 Task: Create a rule from the Recommended list, Task Added to this Project -> add SubTasks in the project BlazePath with SubTasks Gather and Analyse Requirements , Design and Implement Solution , System Test and UAT , Release to Production / Go Live
Action: Mouse moved to (738, 505)
Screenshot: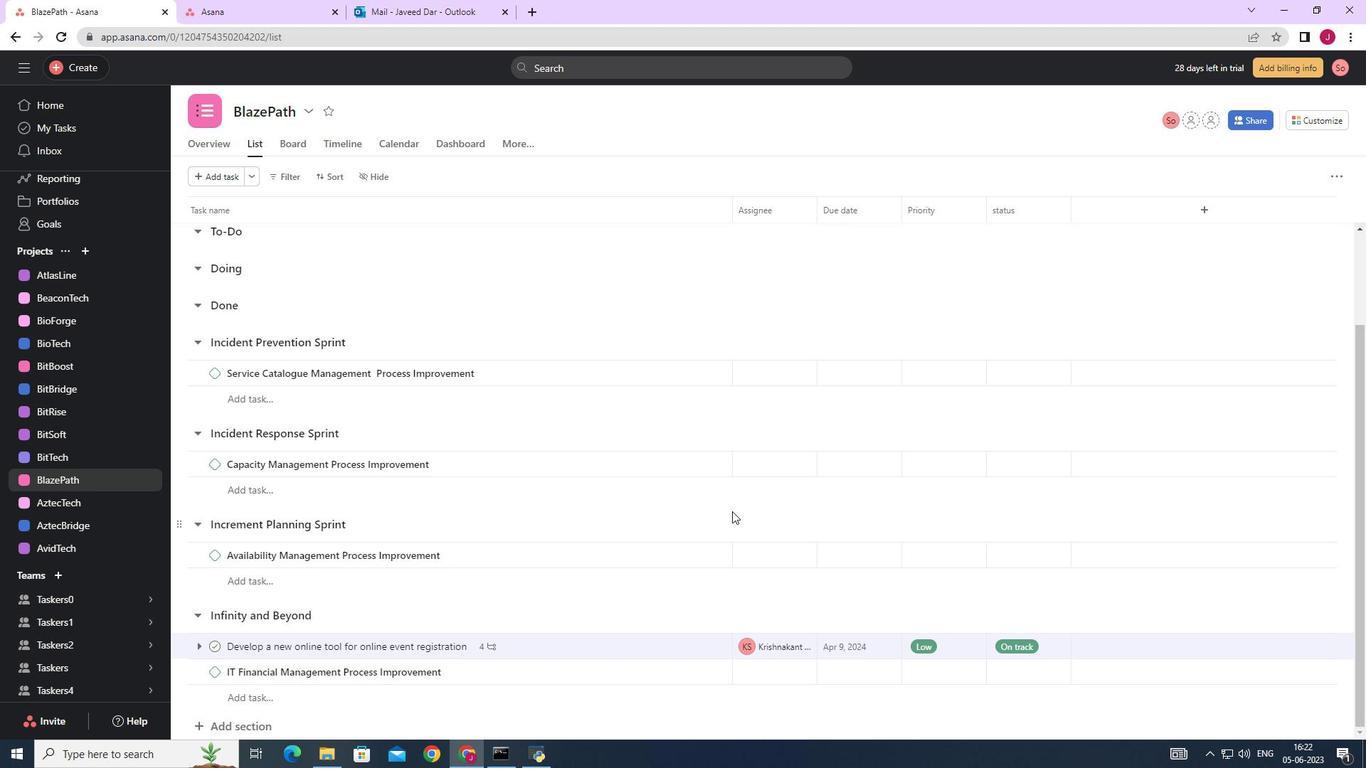 
Action: Mouse scrolled (738, 506) with delta (0, 0)
Screenshot: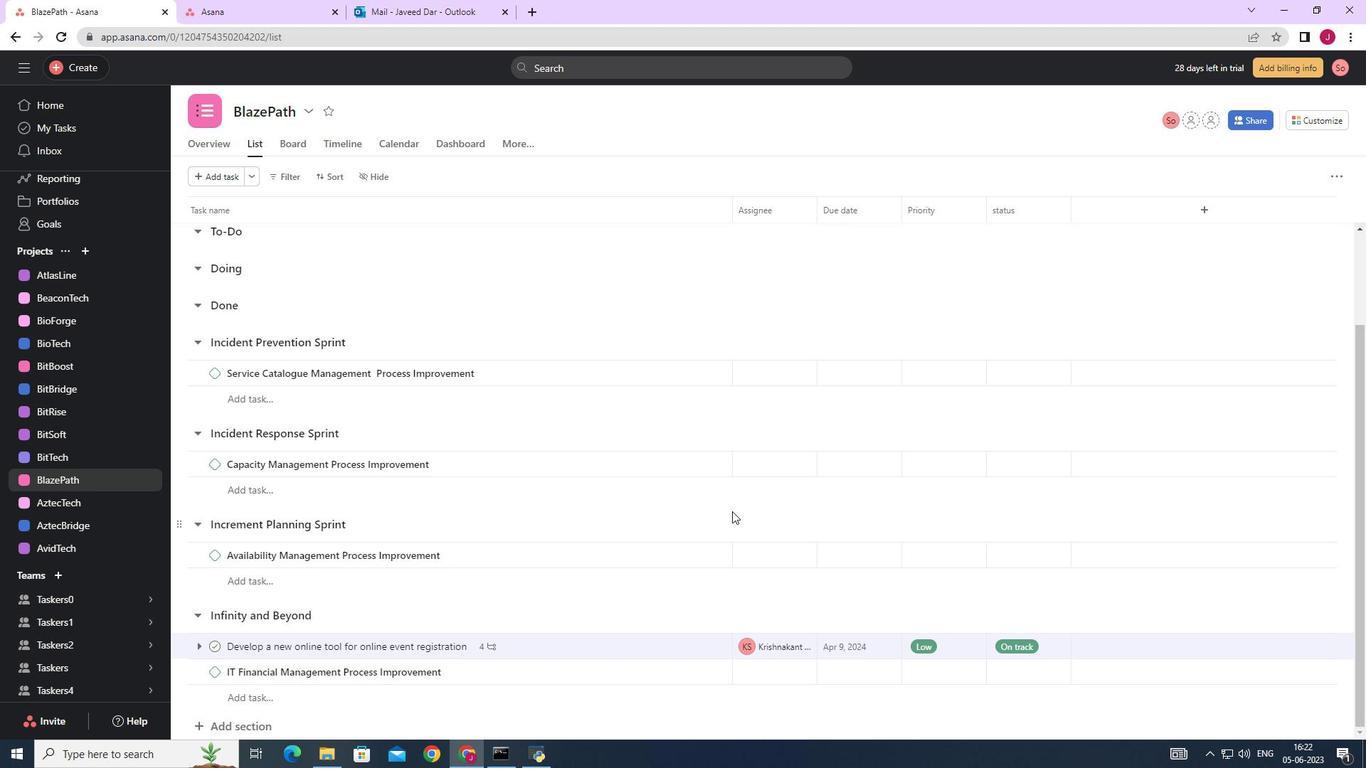 
Action: Mouse scrolled (738, 506) with delta (0, 0)
Screenshot: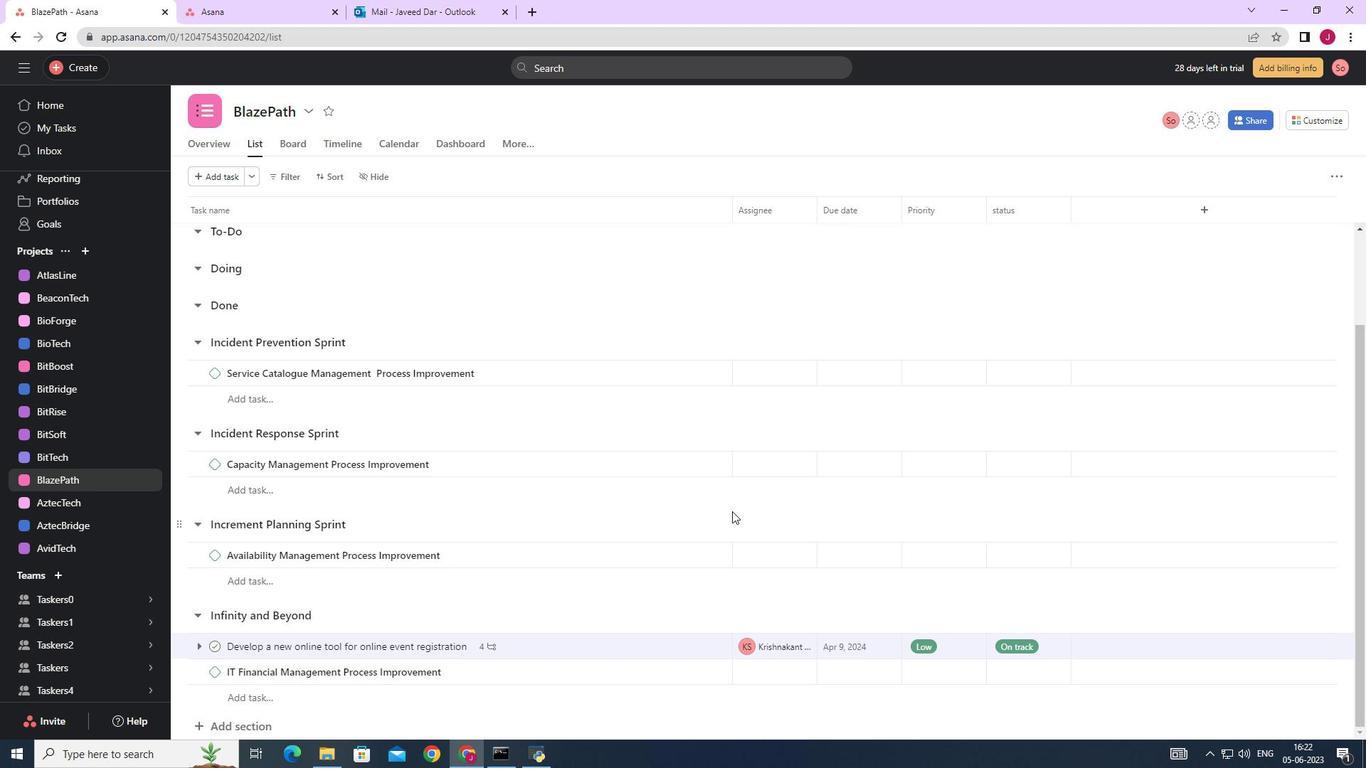 
Action: Mouse moved to (738, 502)
Screenshot: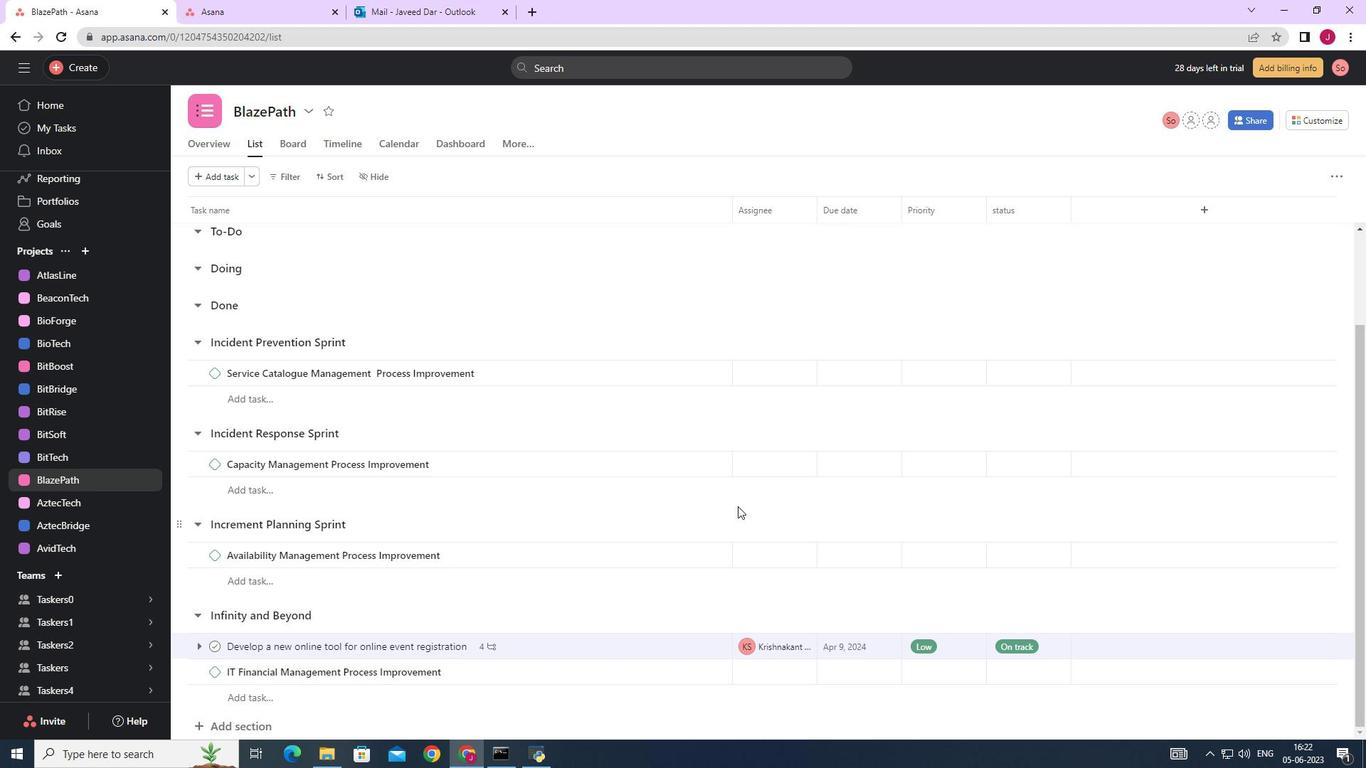 
Action: Mouse scrolled (738, 503) with delta (0, 0)
Screenshot: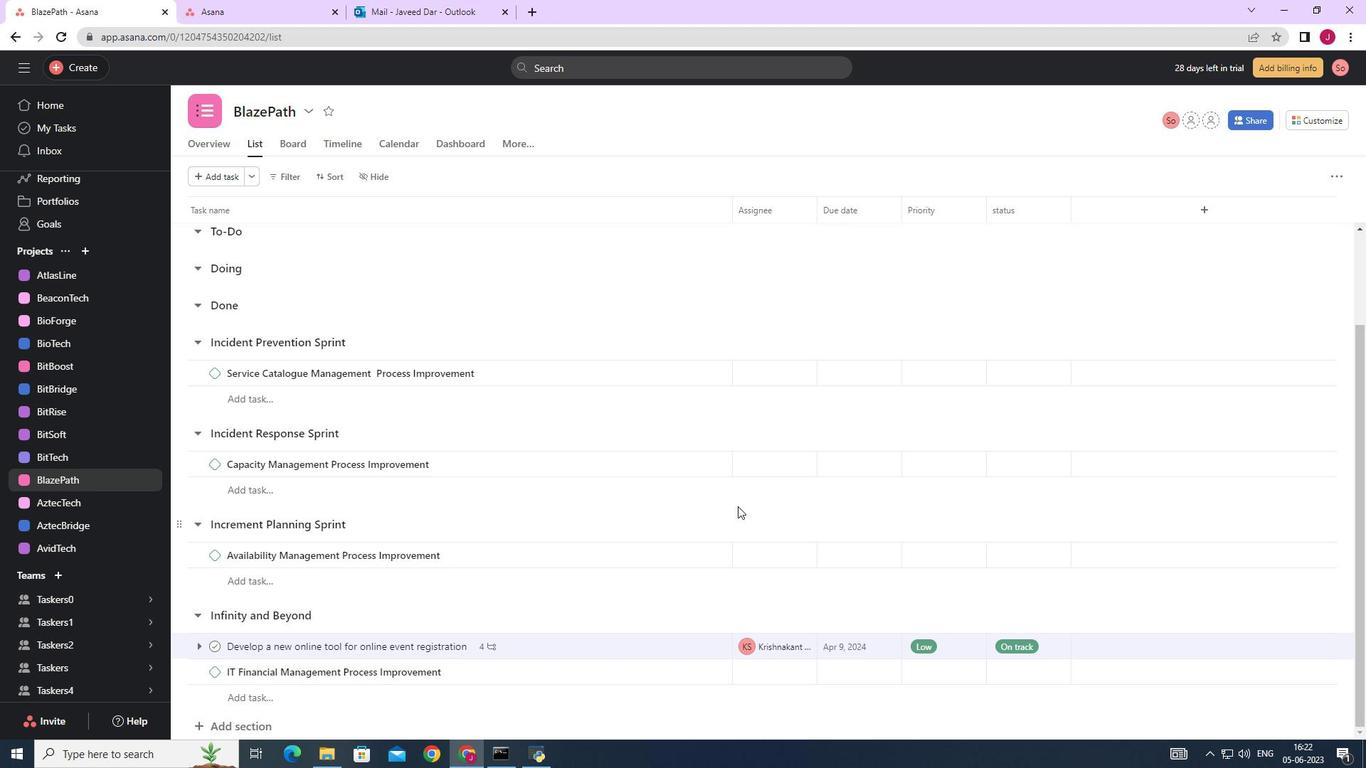 
Action: Mouse moved to (1322, 119)
Screenshot: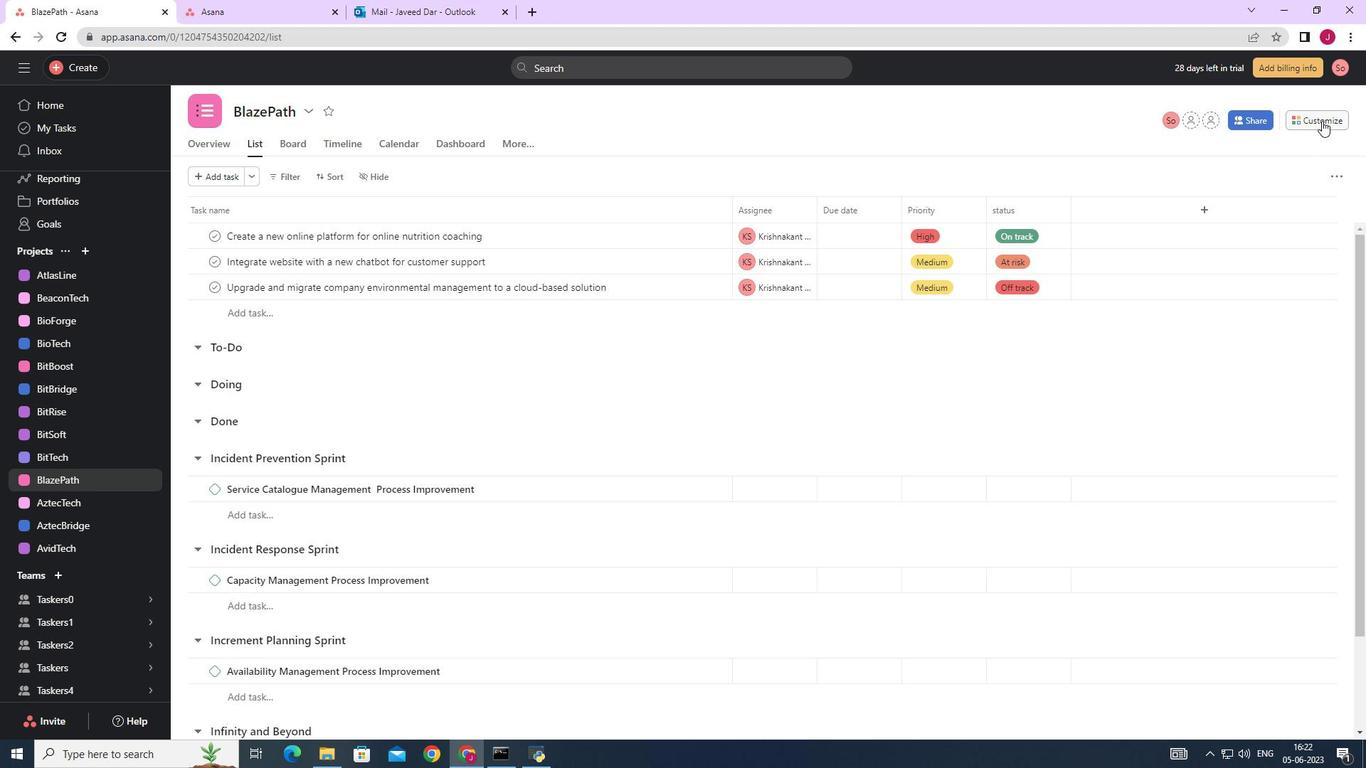 
Action: Mouse pressed left at (1322, 119)
Screenshot: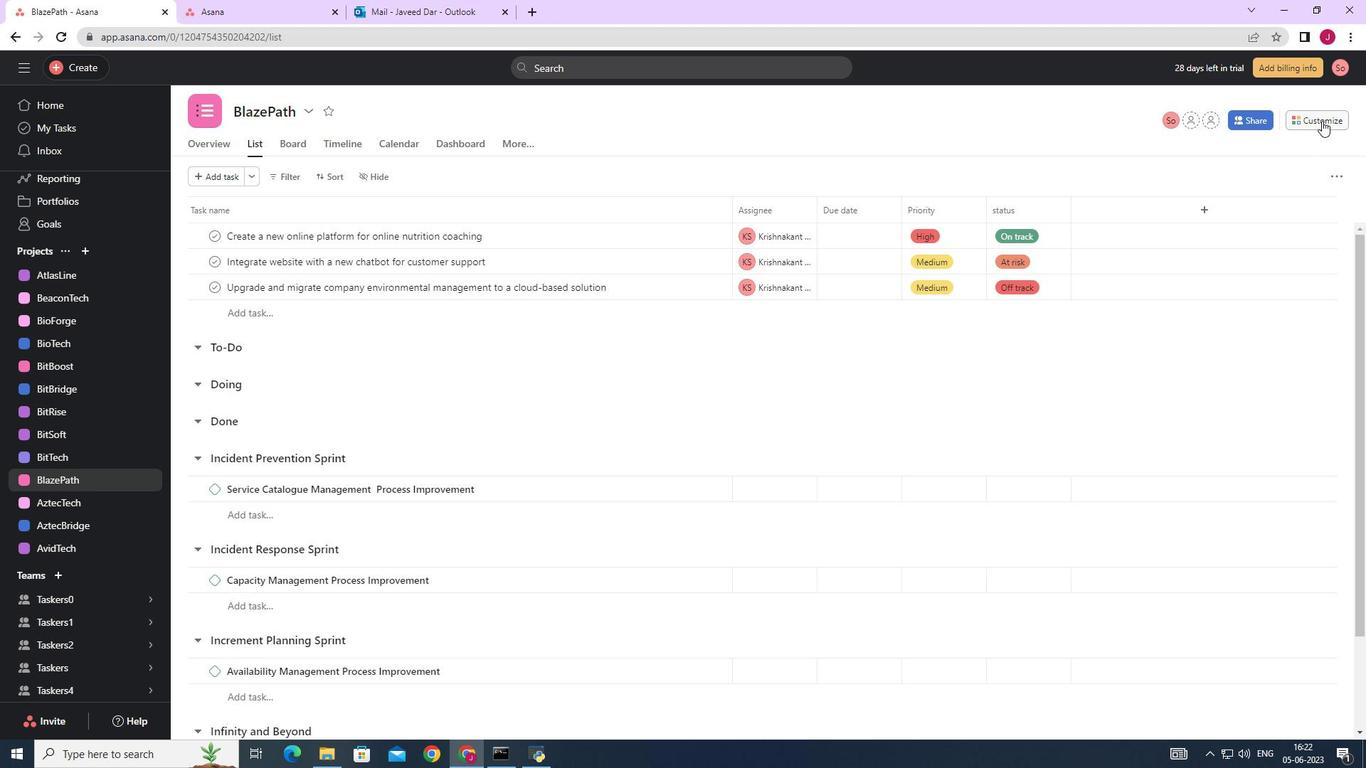 
Action: Mouse moved to (1069, 312)
Screenshot: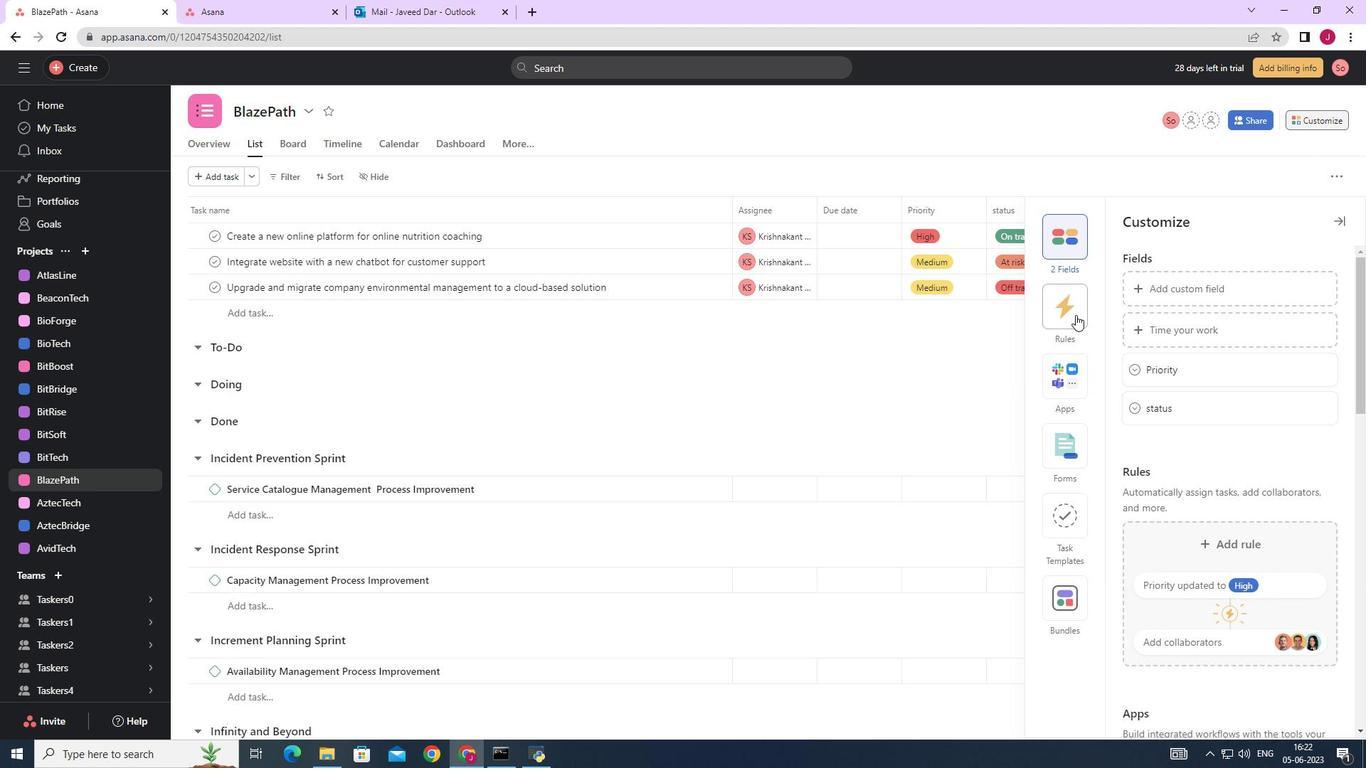 
Action: Mouse pressed left at (1069, 312)
Screenshot: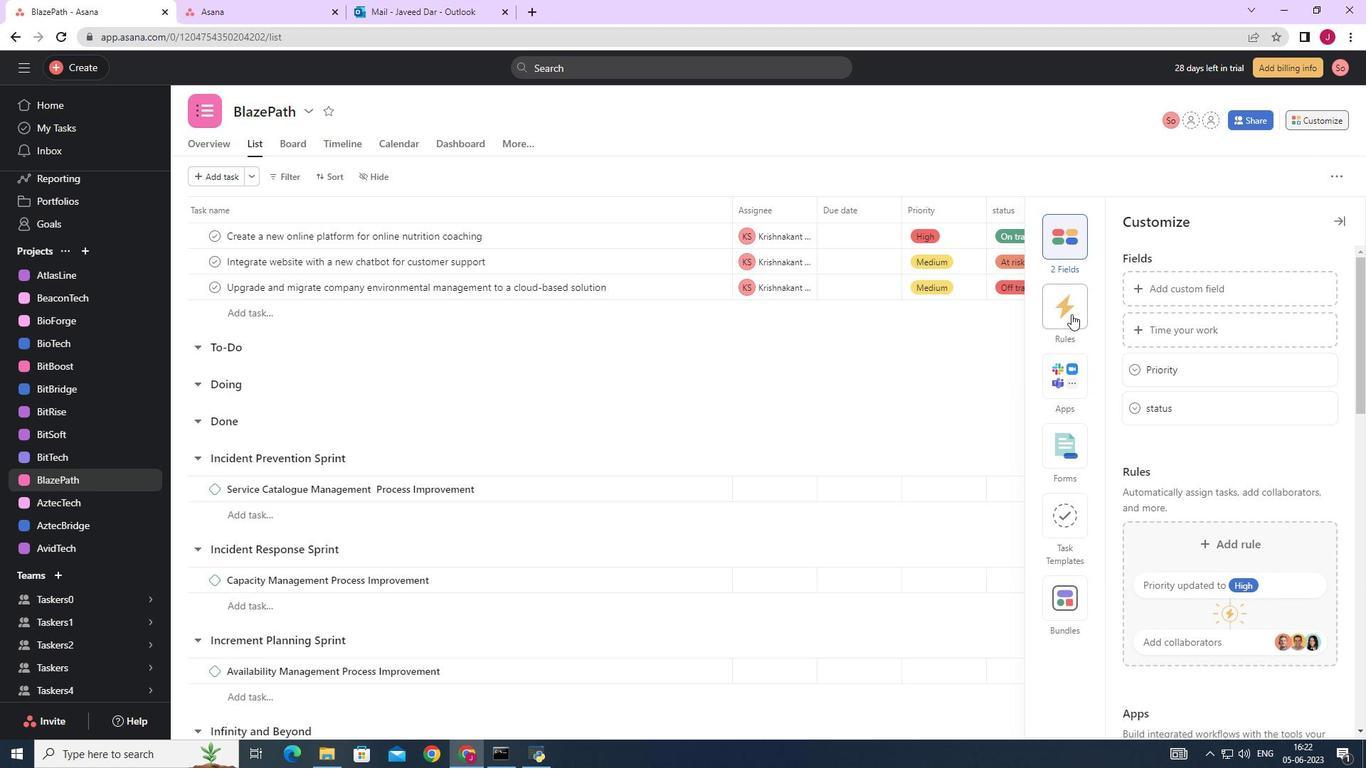 
Action: Mouse moved to (1166, 331)
Screenshot: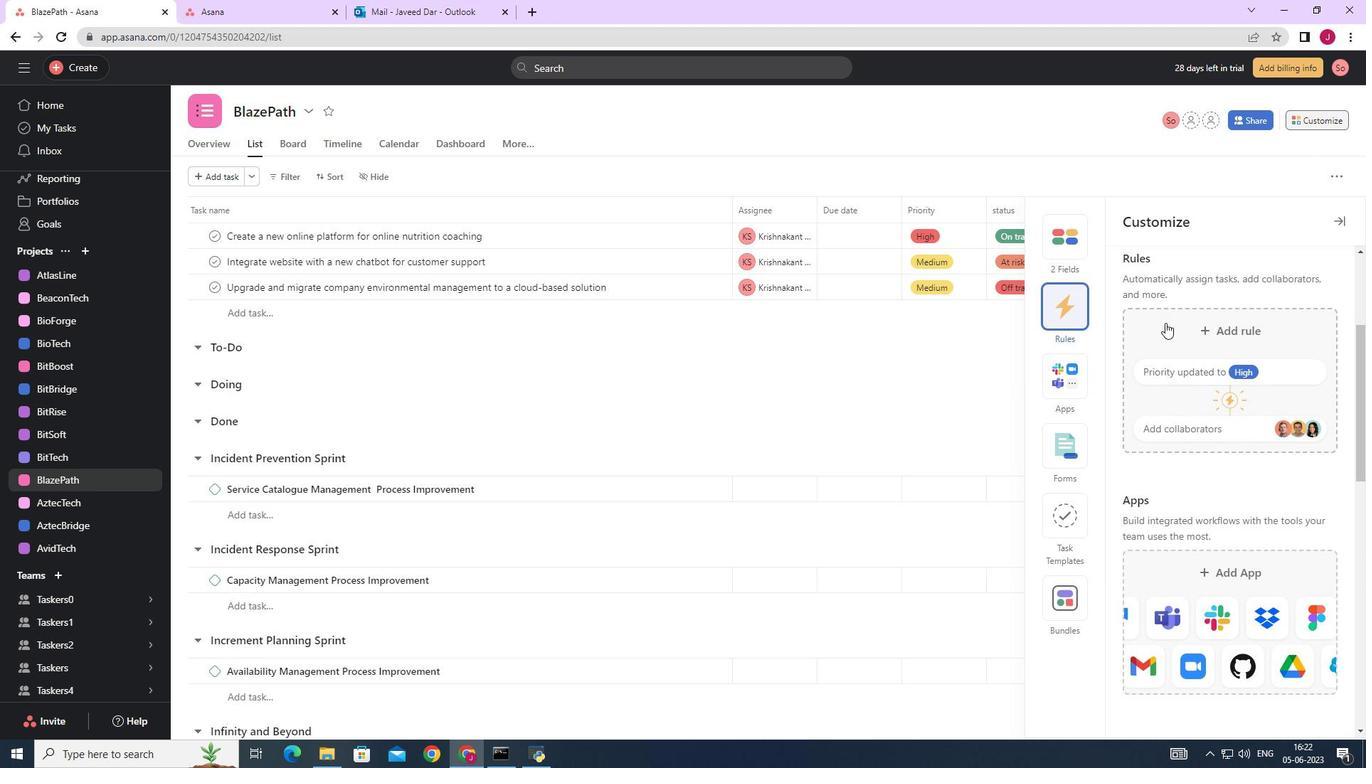 
Action: Mouse pressed left at (1166, 331)
Screenshot: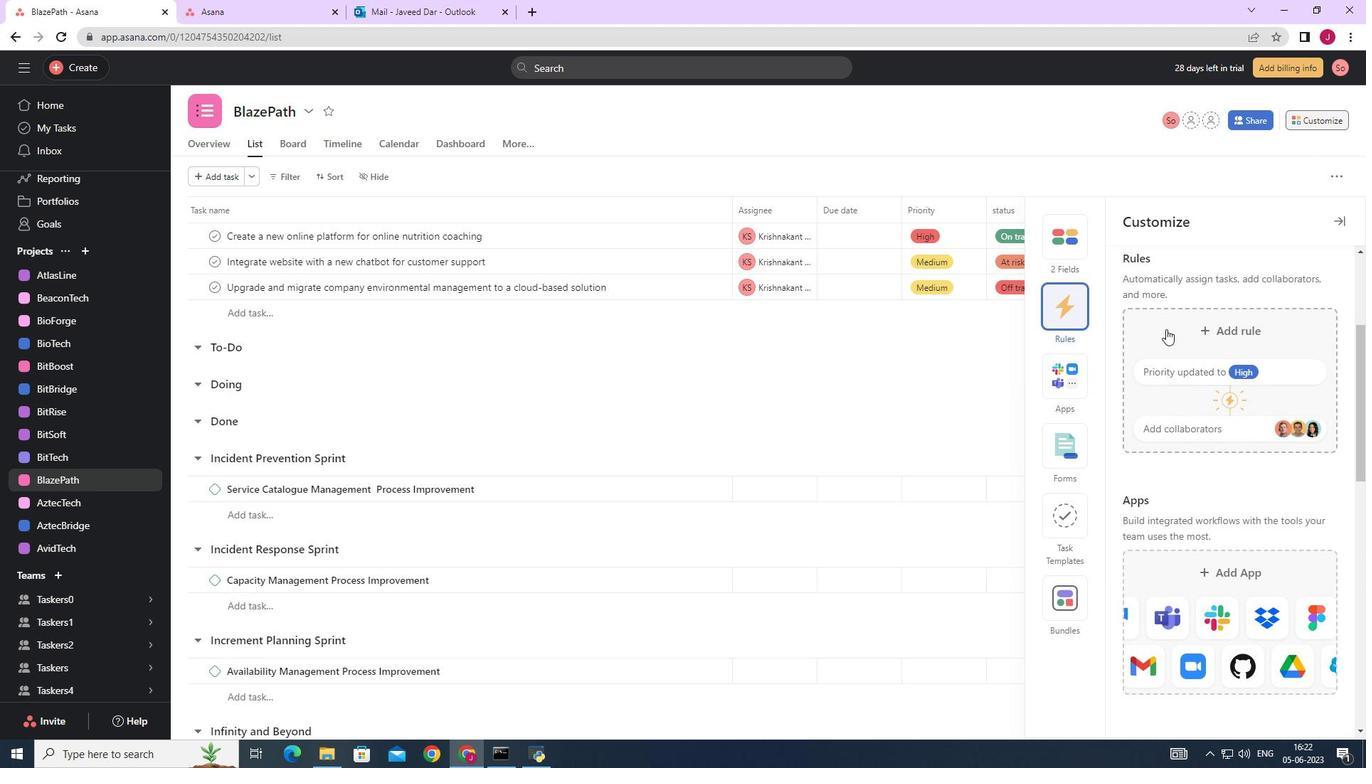 
Action: Mouse moved to (591, 211)
Screenshot: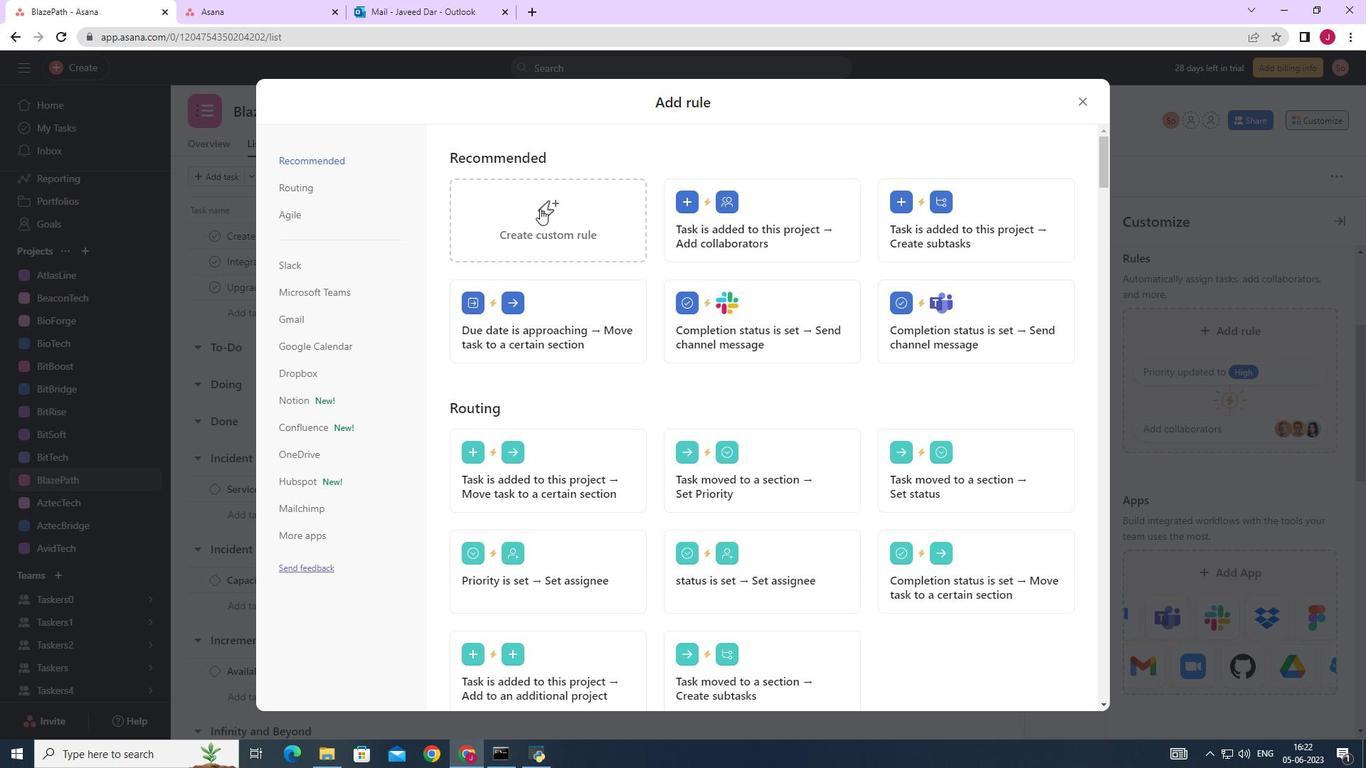 
Action: Mouse pressed left at (591, 211)
Screenshot: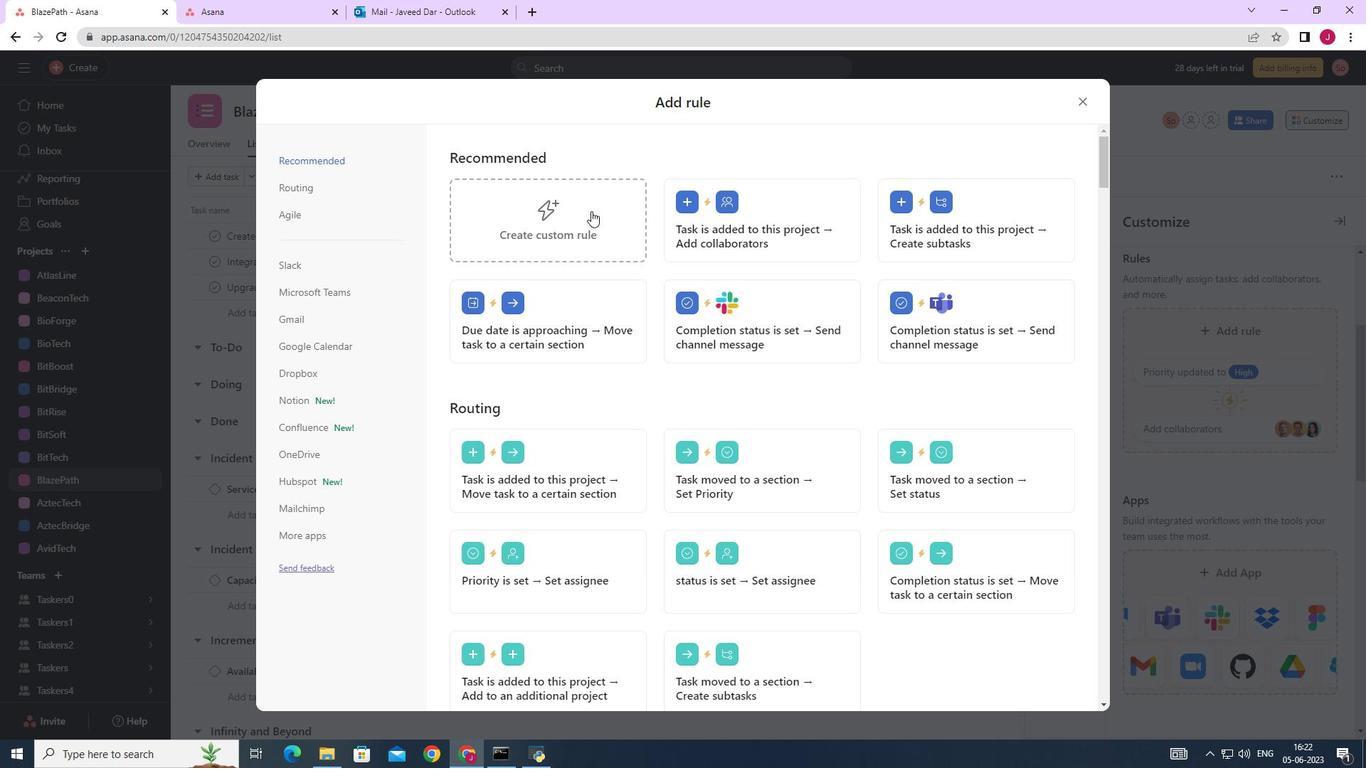 
Action: Mouse moved to (701, 380)
Screenshot: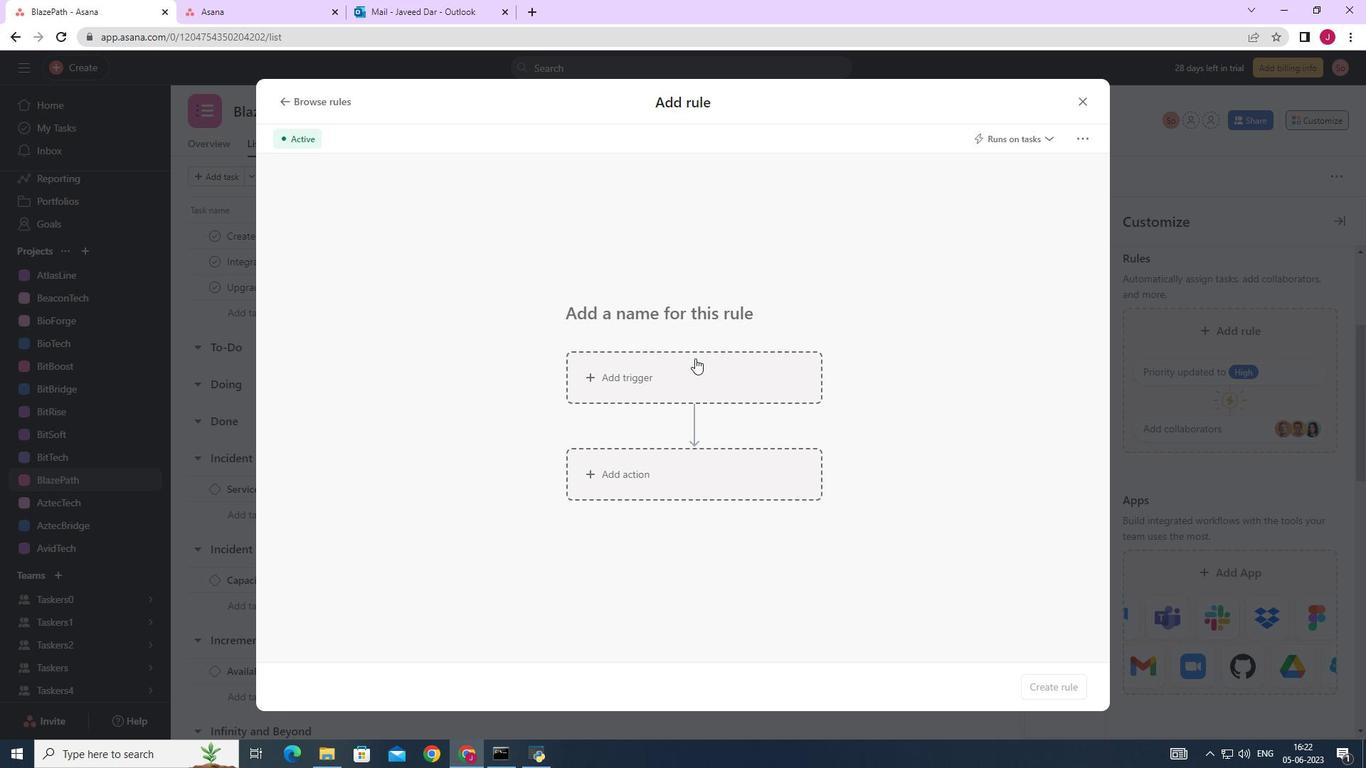 
Action: Mouse pressed left at (701, 380)
Screenshot: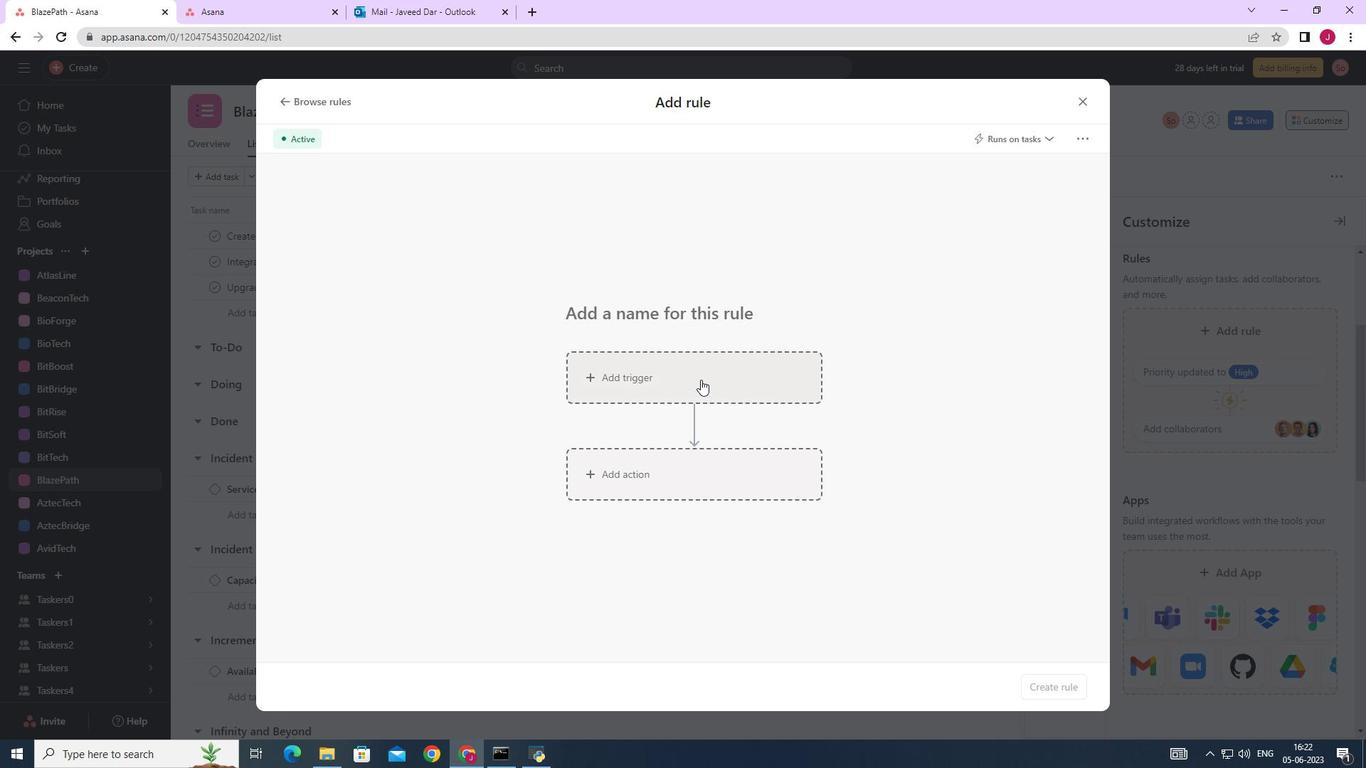 
Action: Mouse moved to (570, 469)
Screenshot: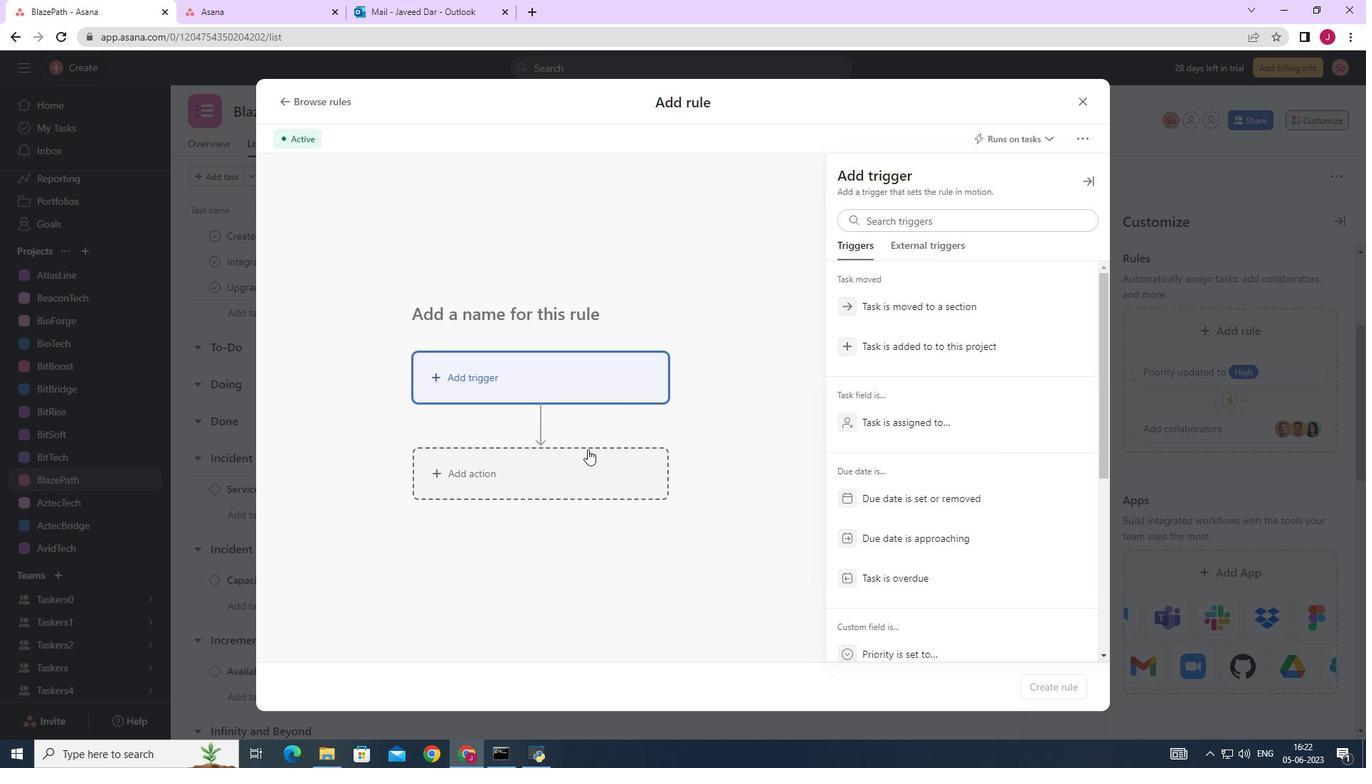 
Action: Mouse pressed left at (570, 469)
Screenshot: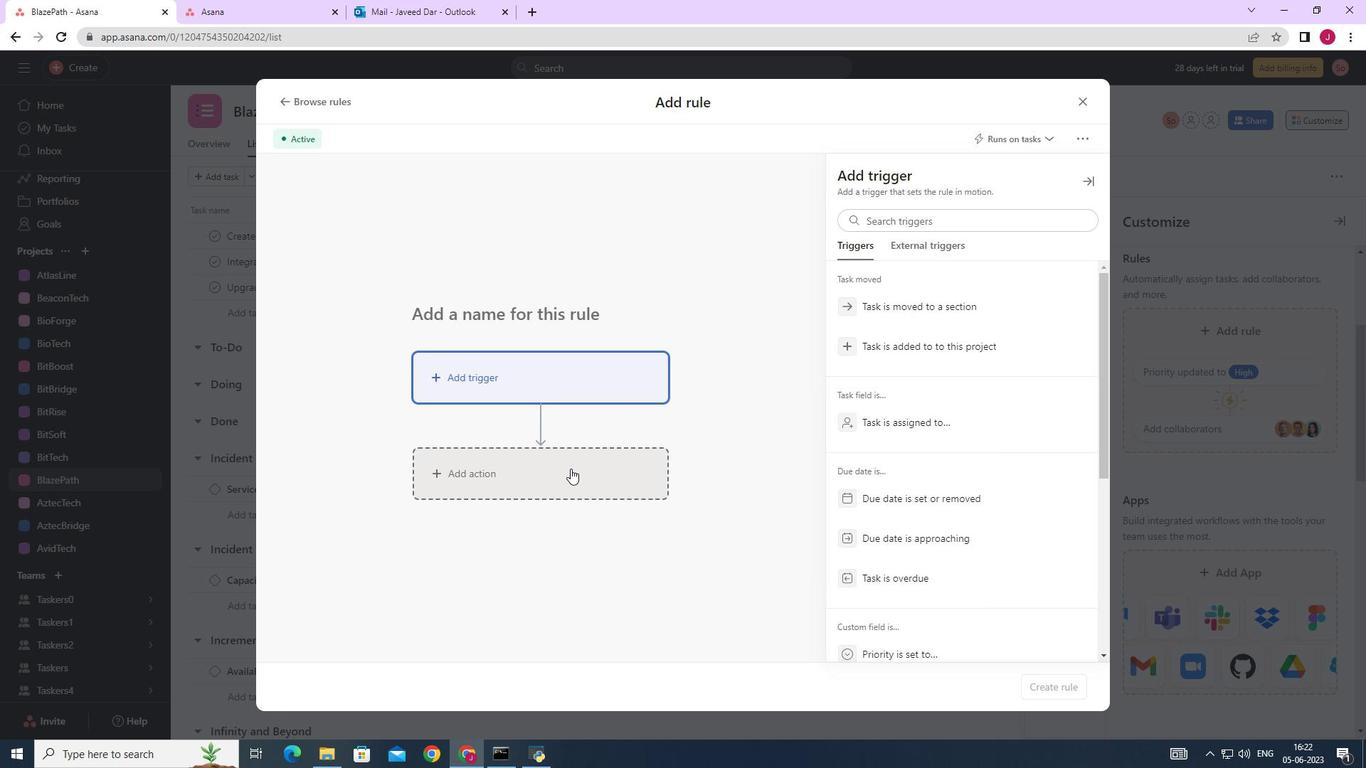 
Action: Mouse moved to (935, 342)
Screenshot: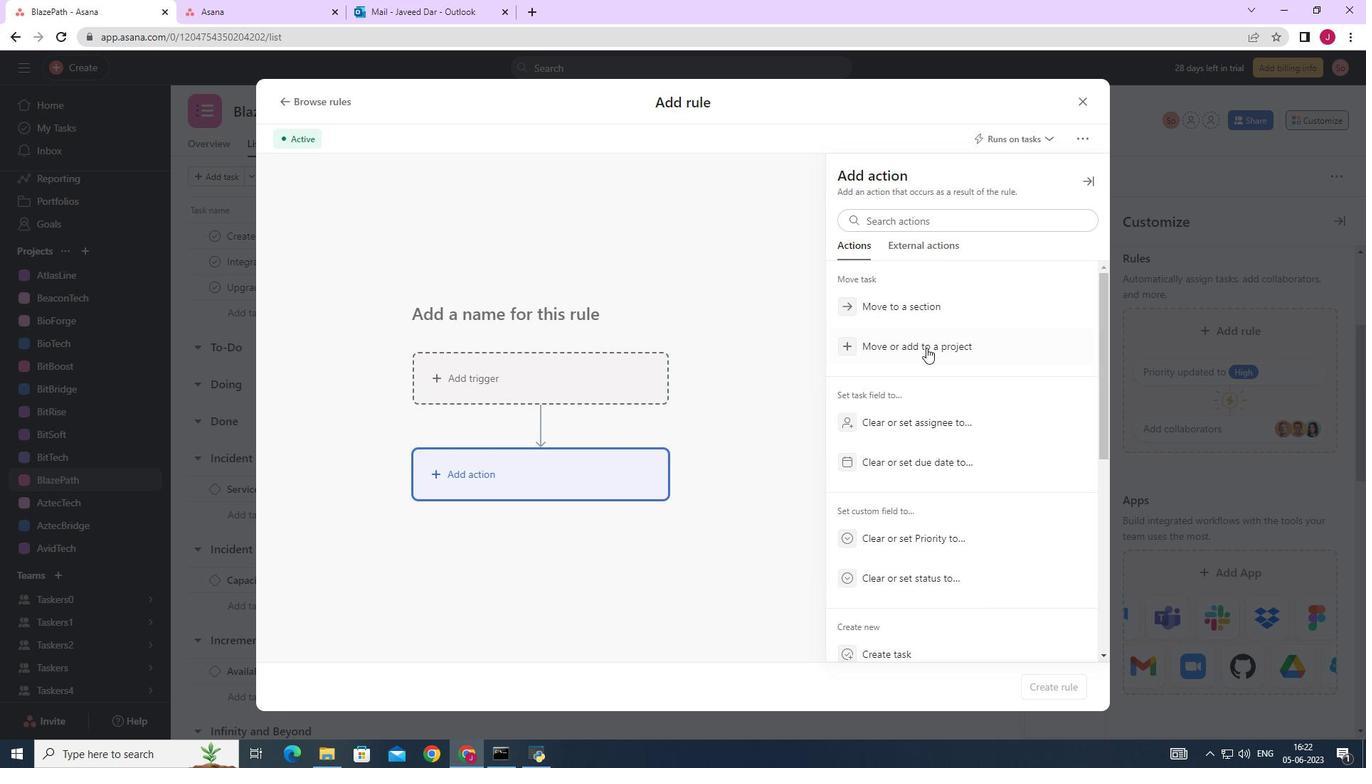 
Action: Mouse scrolled (935, 341) with delta (0, 0)
Screenshot: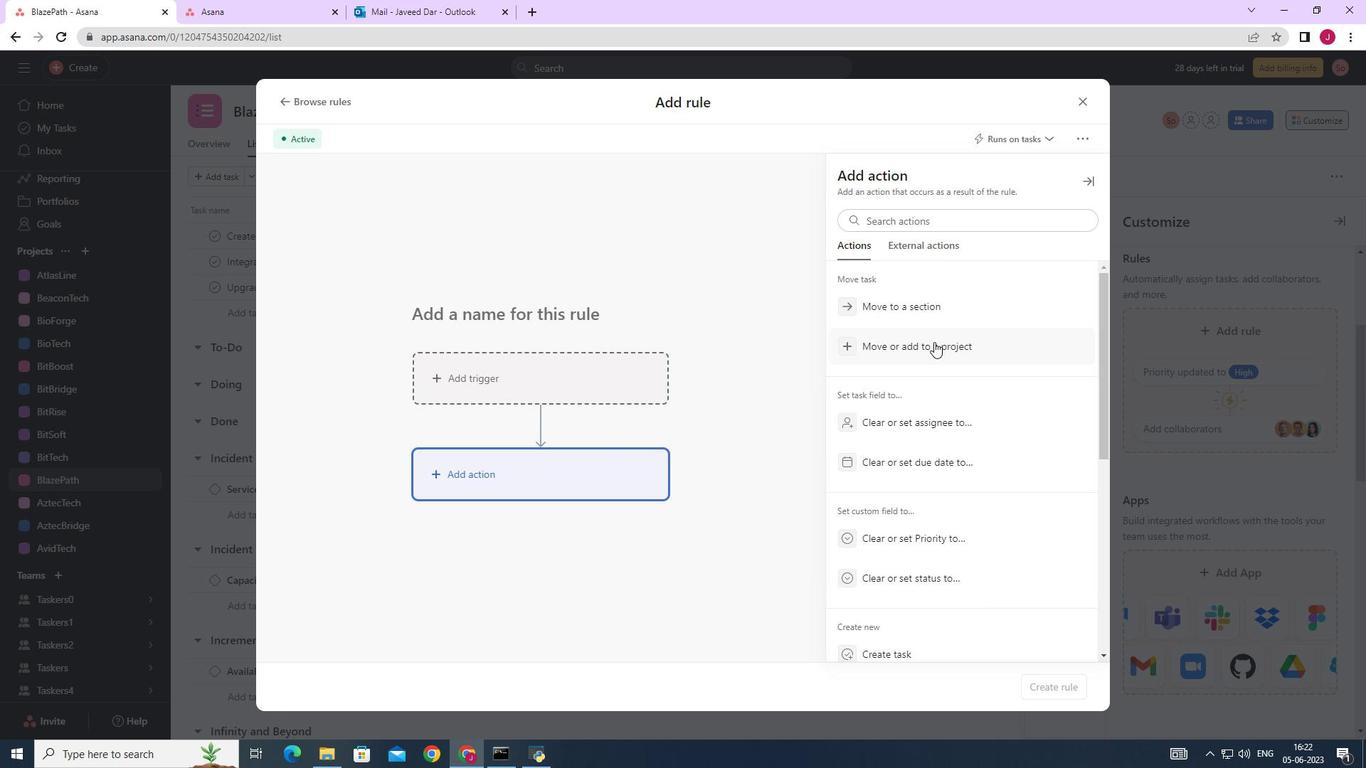 
Action: Mouse scrolled (935, 341) with delta (0, 0)
Screenshot: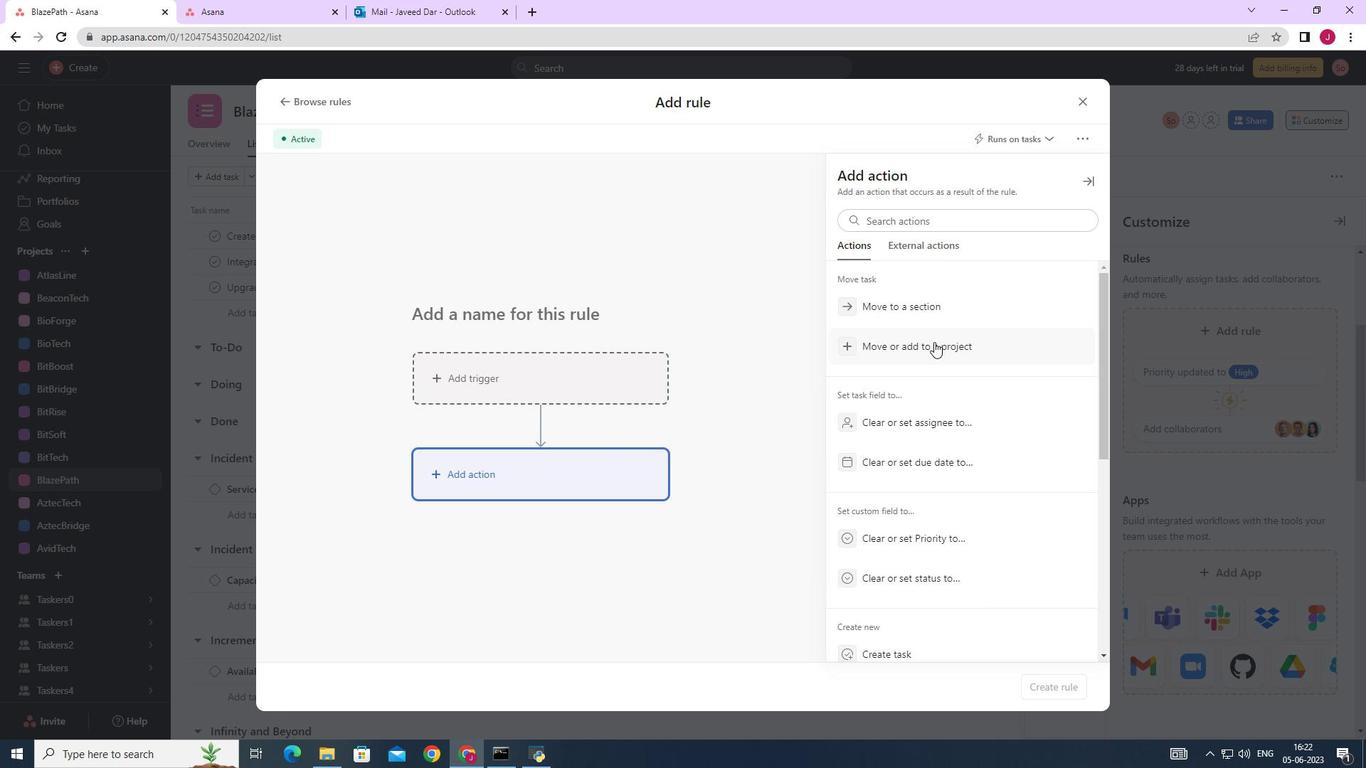 
Action: Mouse scrolled (935, 341) with delta (0, 0)
Screenshot: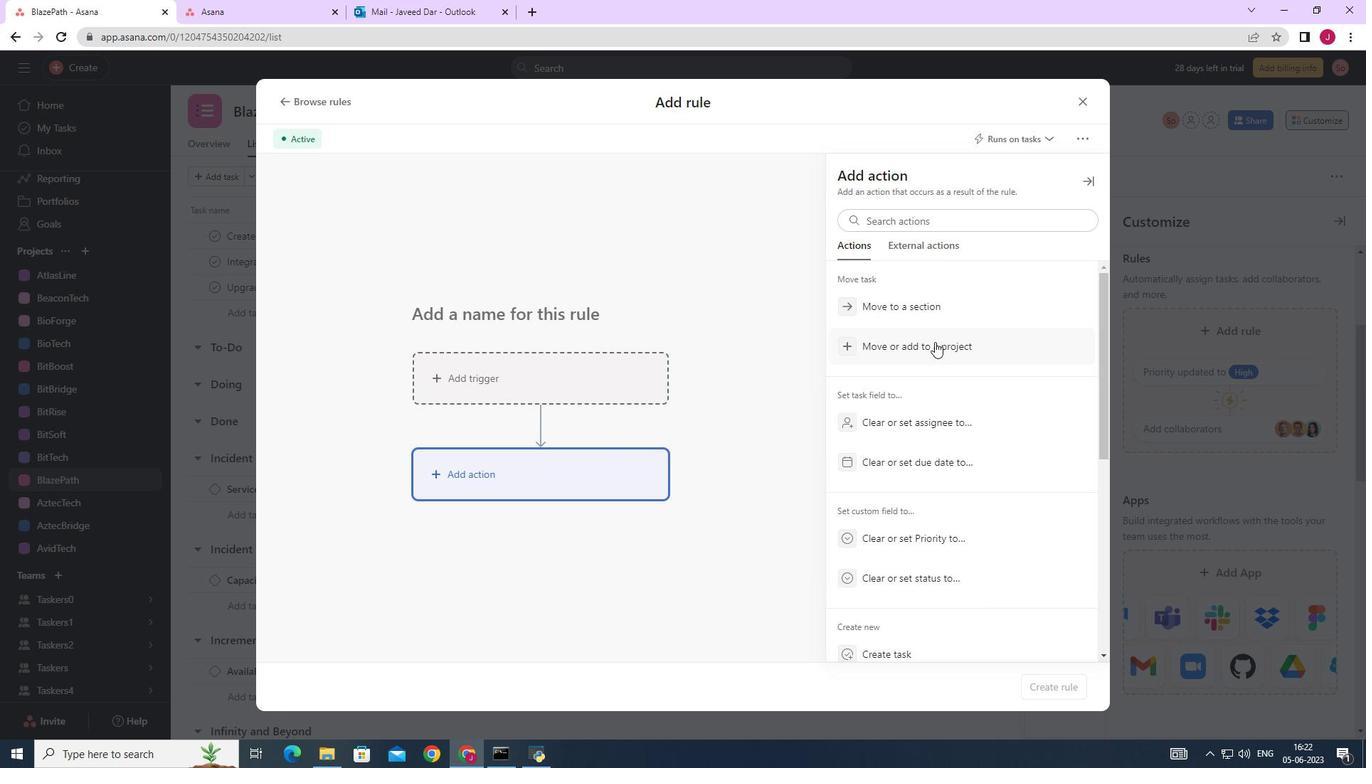 
Action: Mouse scrolled (935, 341) with delta (0, 0)
Screenshot: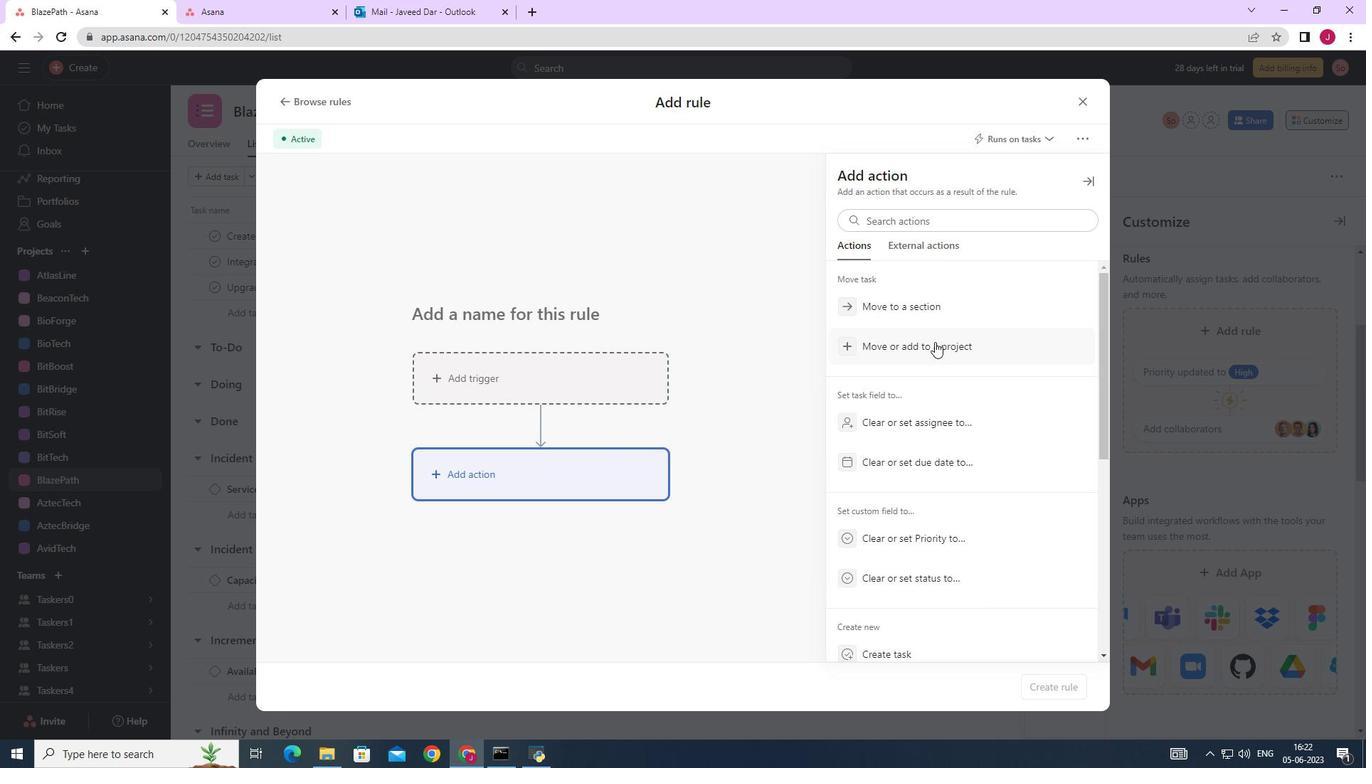 
Action: Mouse scrolled (935, 341) with delta (0, 0)
Screenshot: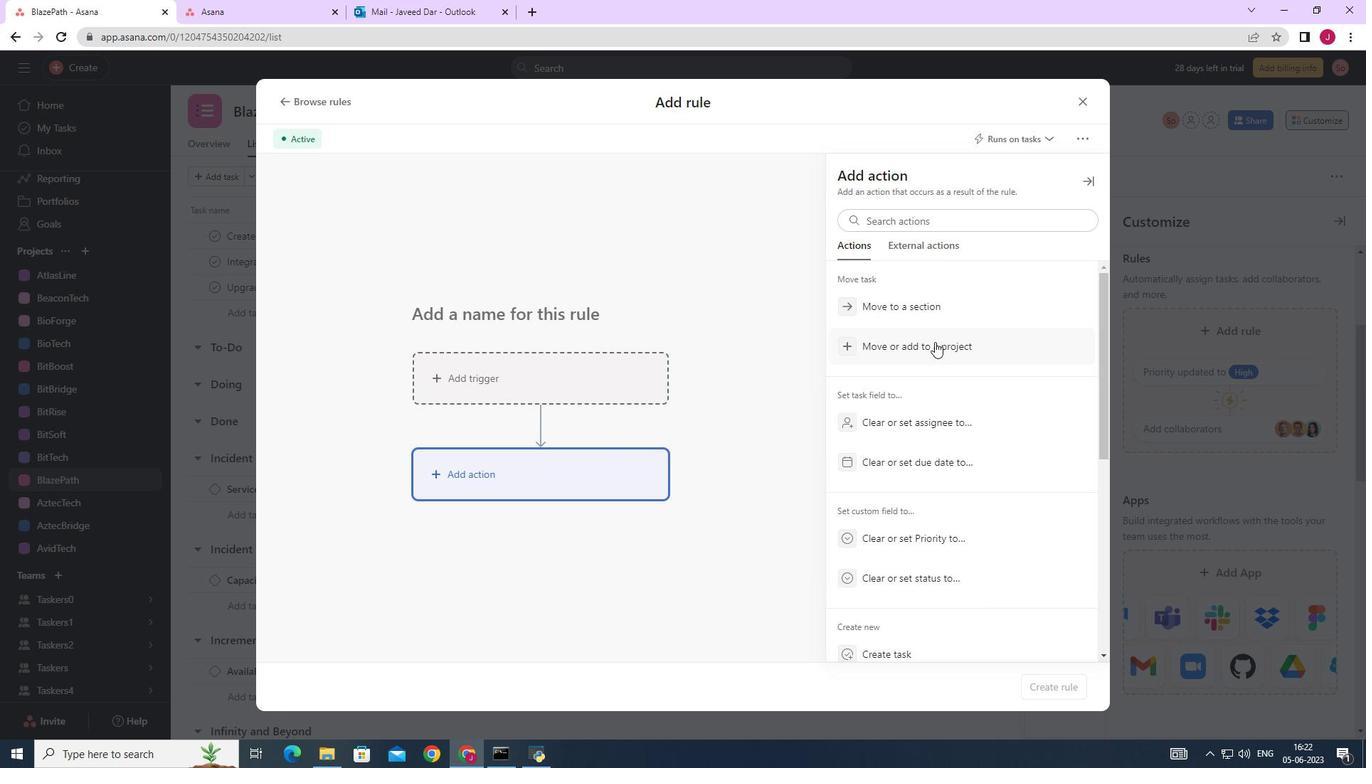 
Action: Mouse moved to (893, 340)
Screenshot: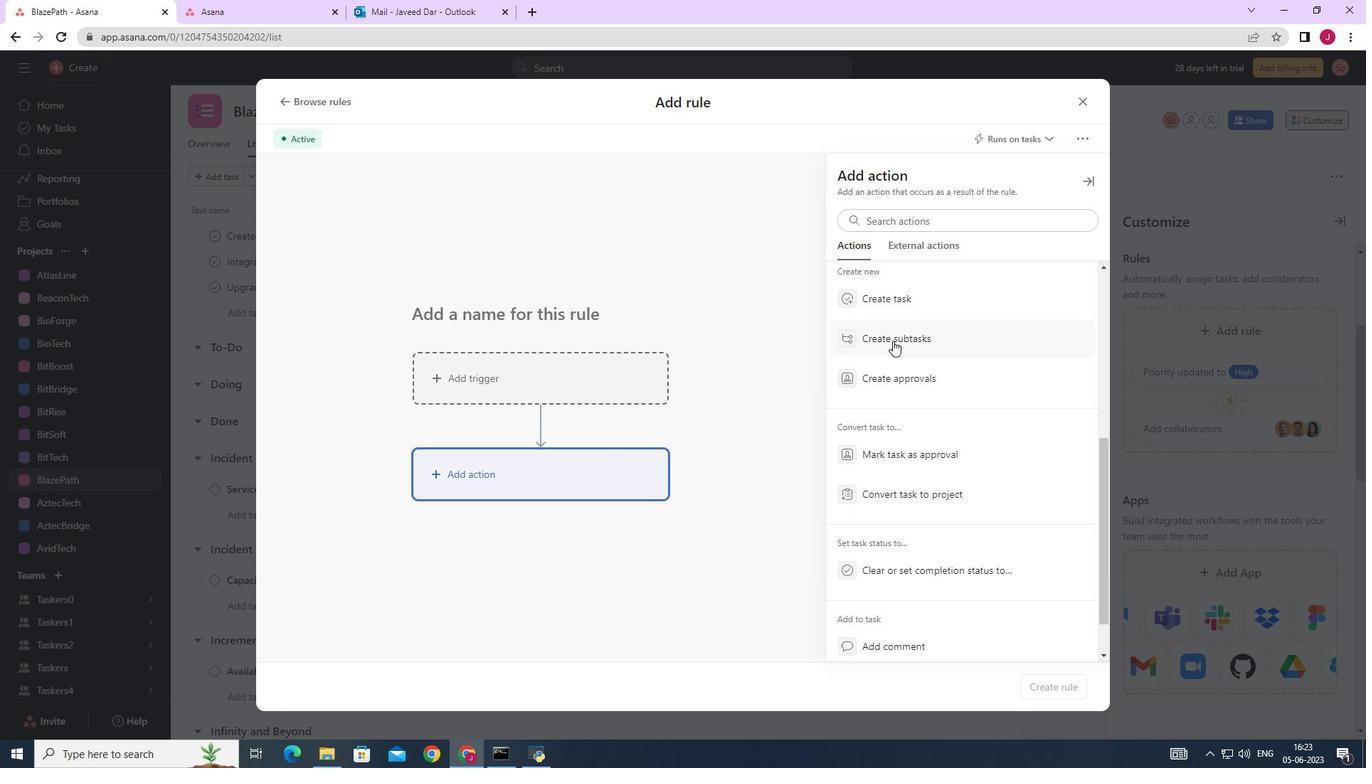 
Action: Mouse pressed left at (893, 340)
Screenshot: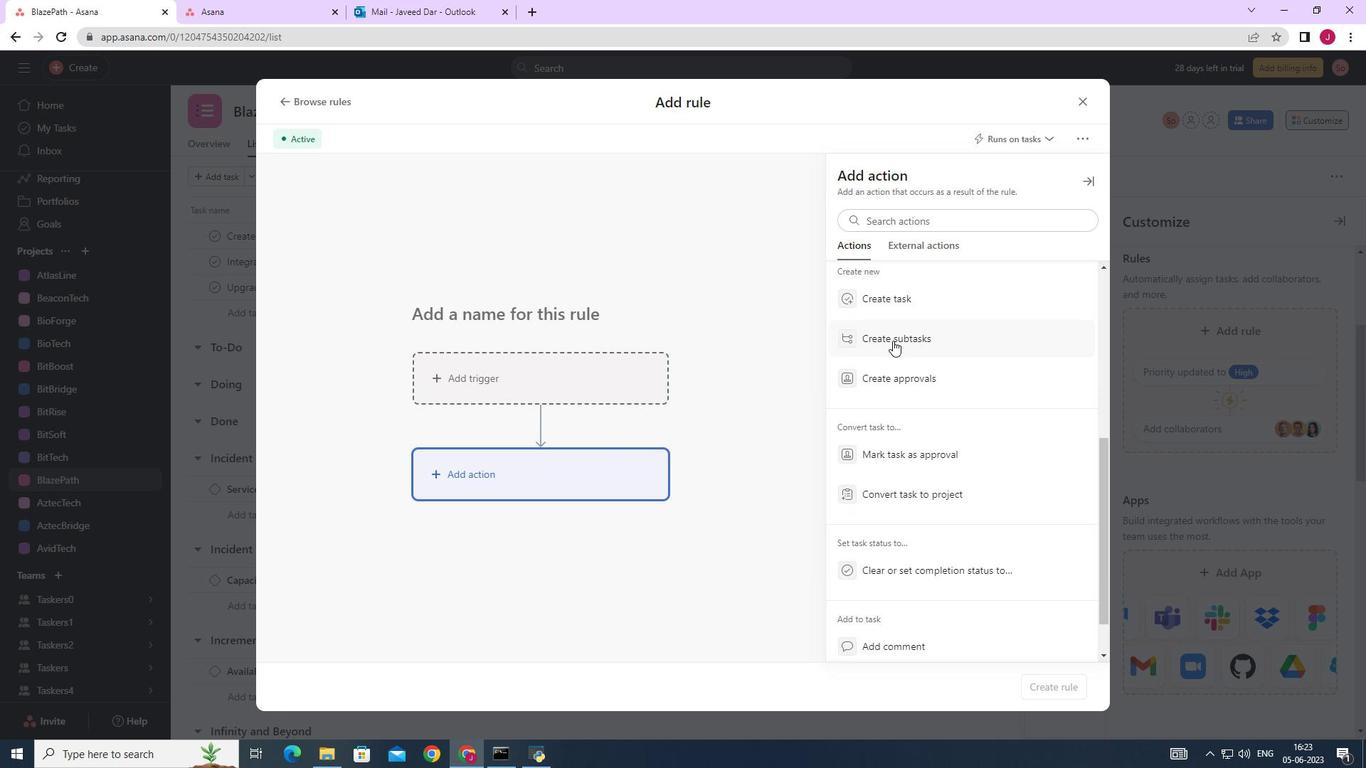 
Action: Mouse moved to (913, 227)
Screenshot: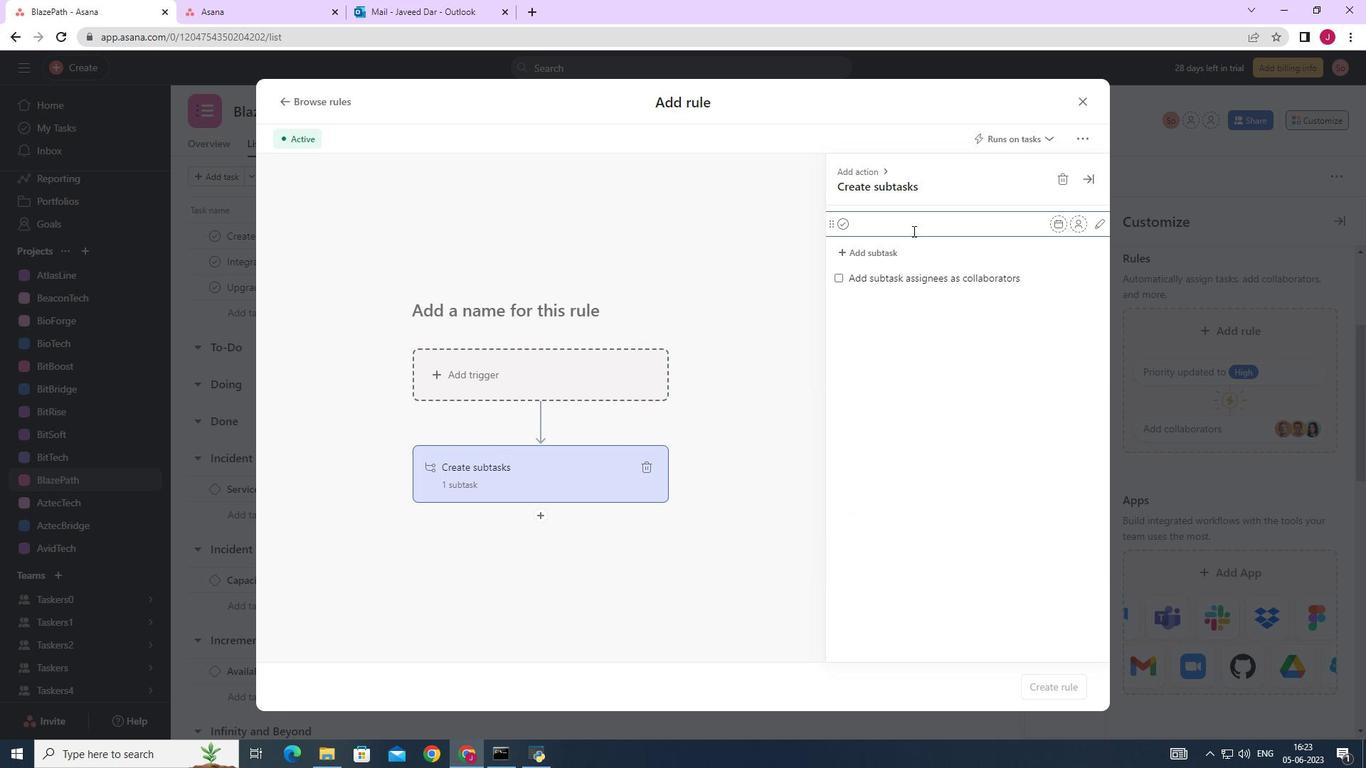 
Action: Key pressed <Key.caps_lock>G<Key.caps_lock>ather<Key.space>and<Key.space><Key.caps_lock>A<Key.caps_lock>nak<Key.backspace>lyse<Key.space><Key.caps_lock>R<Key.caps_lock>equirements<Key.space><Key.enter><Key.caps_lock>D<Key.caps_lock>esign<Key.space>and<Key.space><Key.caps_lock>I<Key.caps_lock>mplement<Key.space><Key.caps_lock>S<Key.caps_lock>olution<Key.enter><Key.caps_lock>S<Key.caps_lock>ystem<Key.space><Key.caps_lock>T<Key.caps_lock>est<Key.space>and<Key.space><Key.caps_lock>UAT<Key.enter><Key.caps_lock>r<Key.backspace><Key.caps_lock>R<Key.caps_lock>elease<Key.space>to<Key.space>production<Key.space>/<Key.space><Key.caps_lock>G<Key.caps_lock>o<Key.space><Key.caps_lock>L<Key.caps_lock>ive<Key.enter>
Screenshot: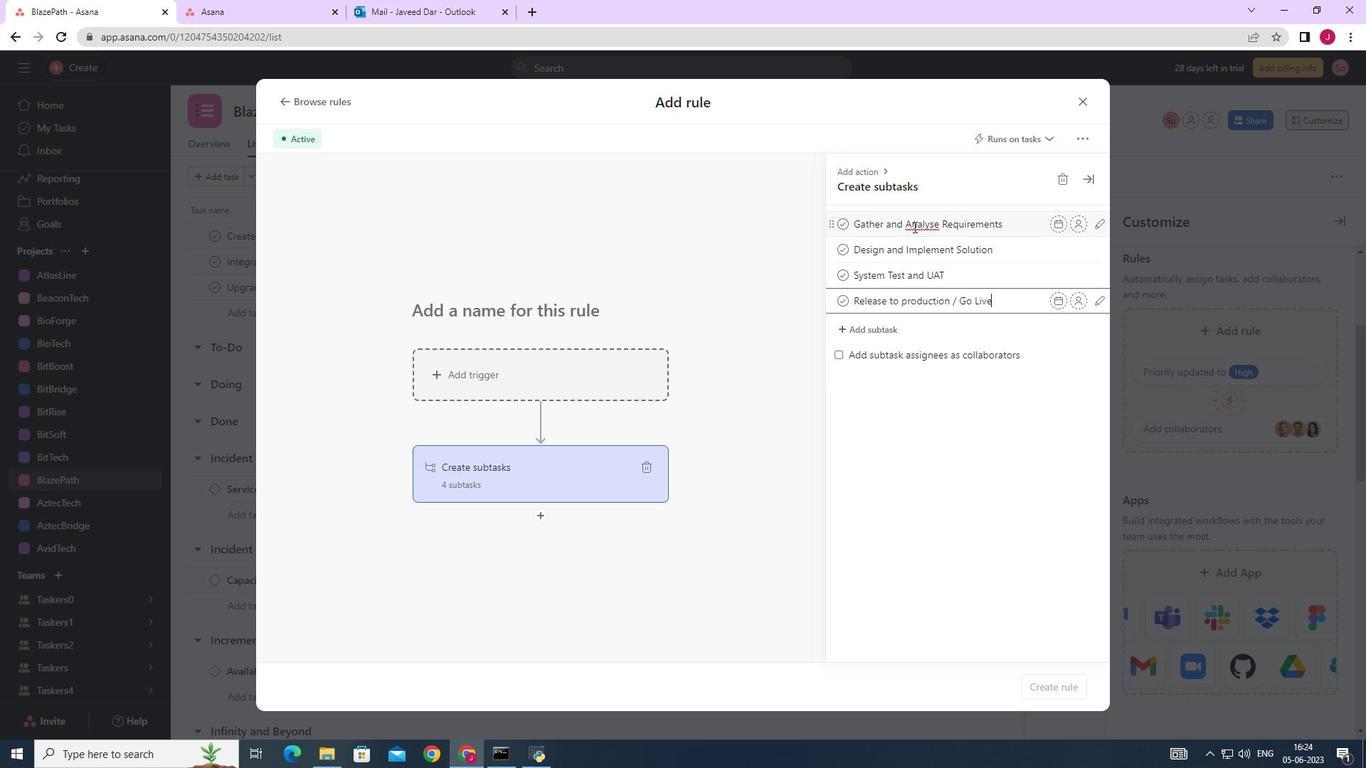 
Action: Mouse moved to (1082, 98)
Screenshot: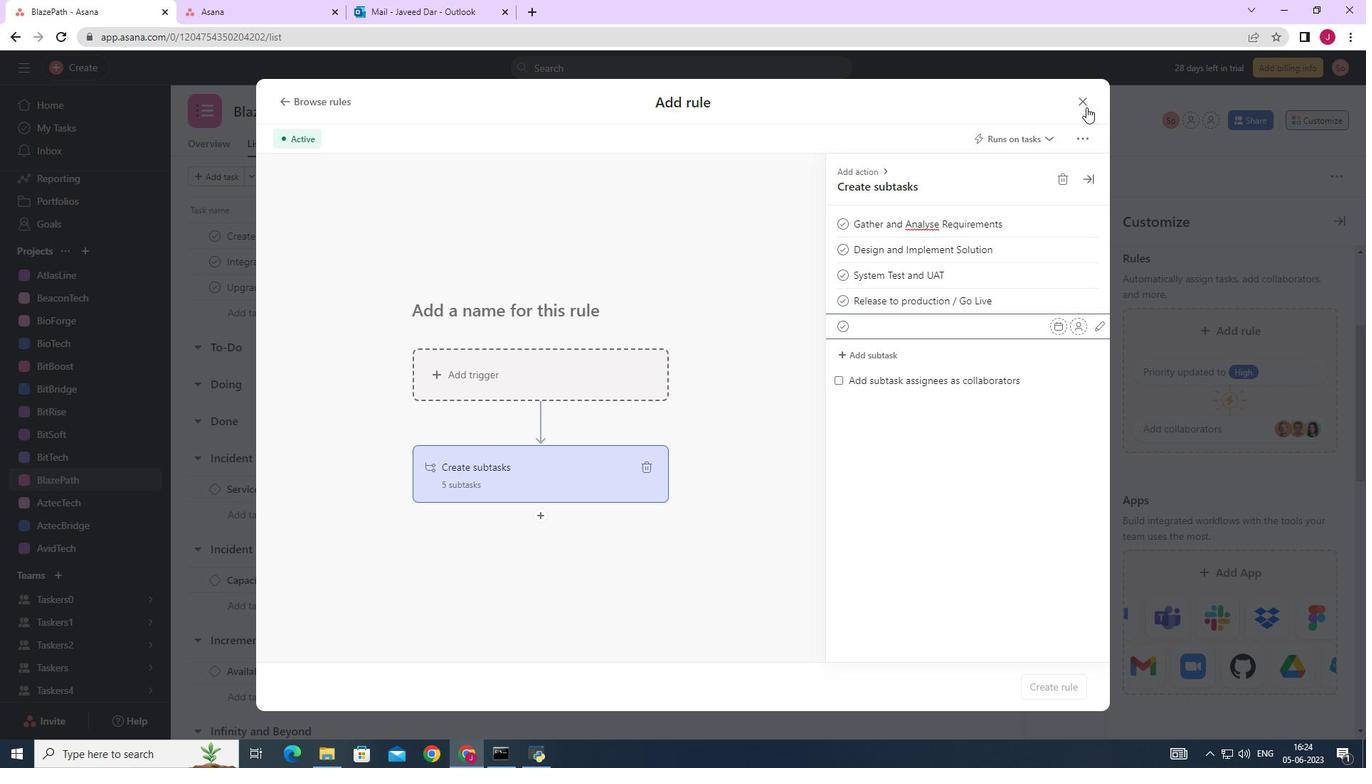 
Action: Mouse pressed left at (1082, 98)
Screenshot: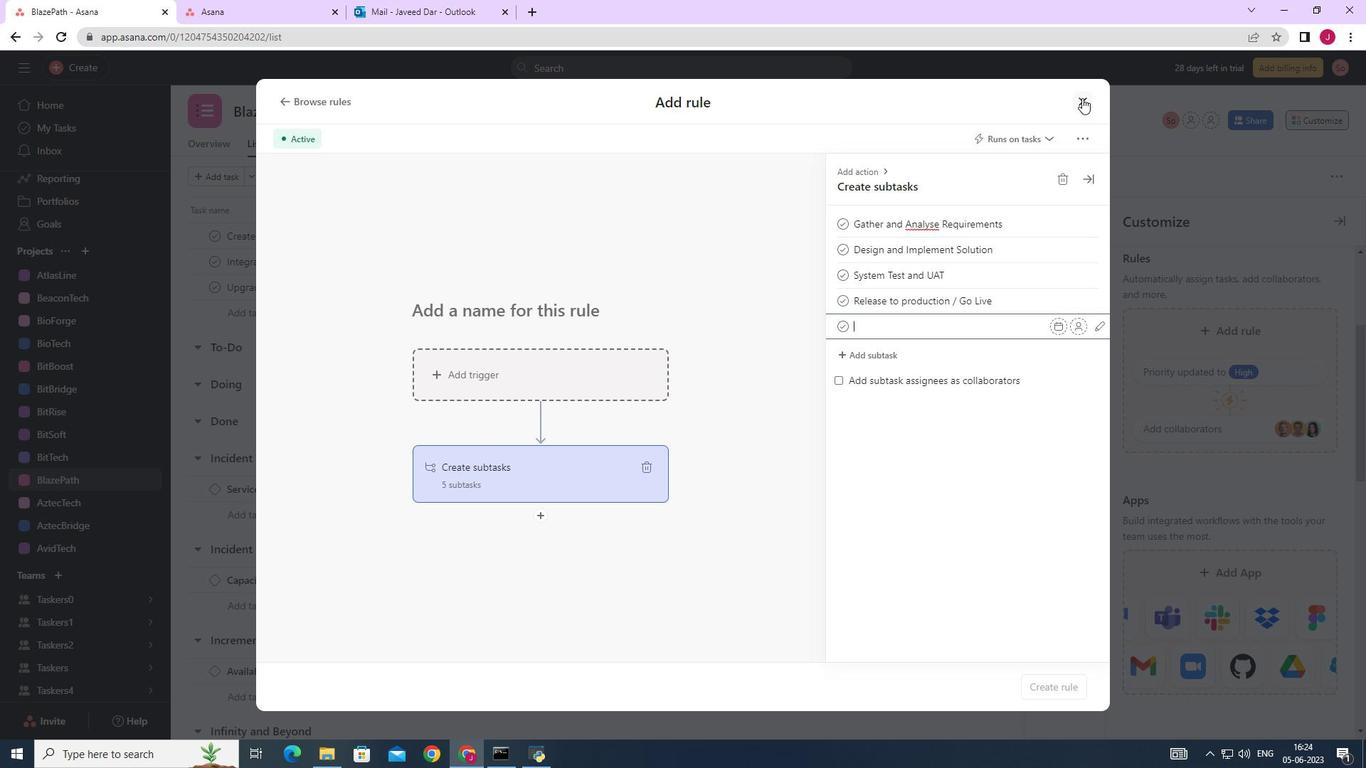 
